 Task: Create a due date automation trigger when advanced on, on the tuesday after a card is due add dates due in more than 1 working days at 11:00 AM.
Action: Mouse moved to (817, 250)
Screenshot: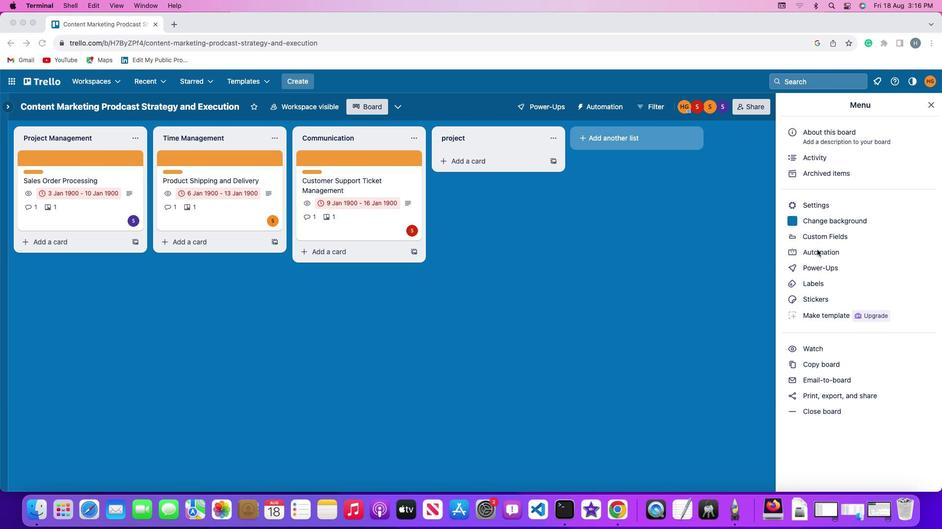 
Action: Mouse pressed left at (817, 250)
Screenshot: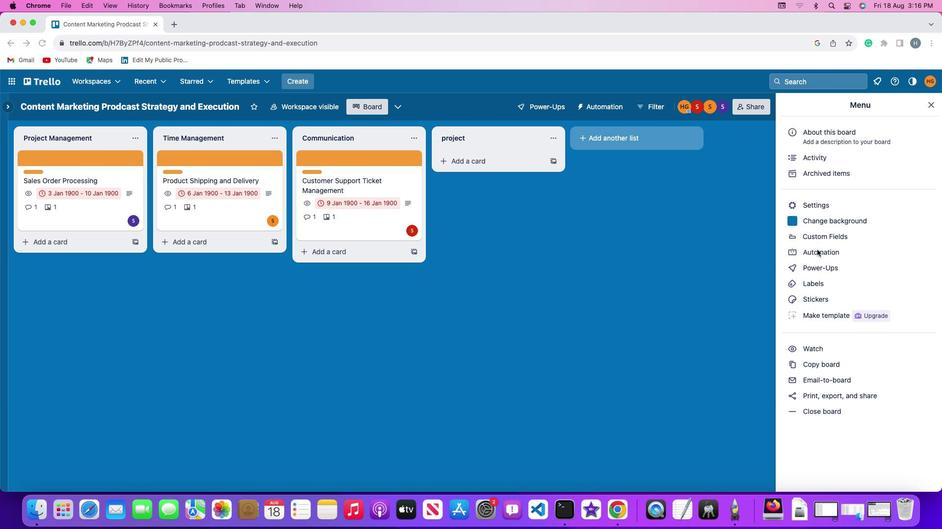 
Action: Mouse pressed left at (817, 250)
Screenshot: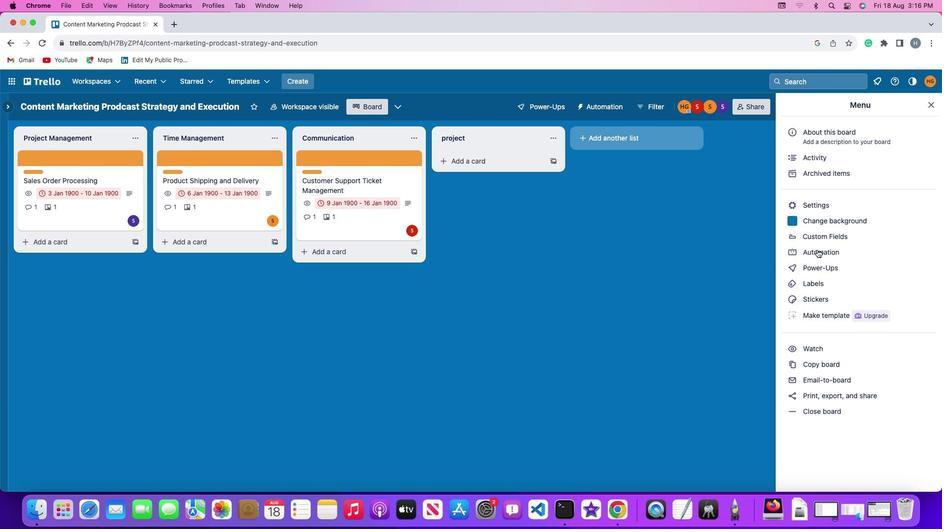 
Action: Mouse moved to (64, 230)
Screenshot: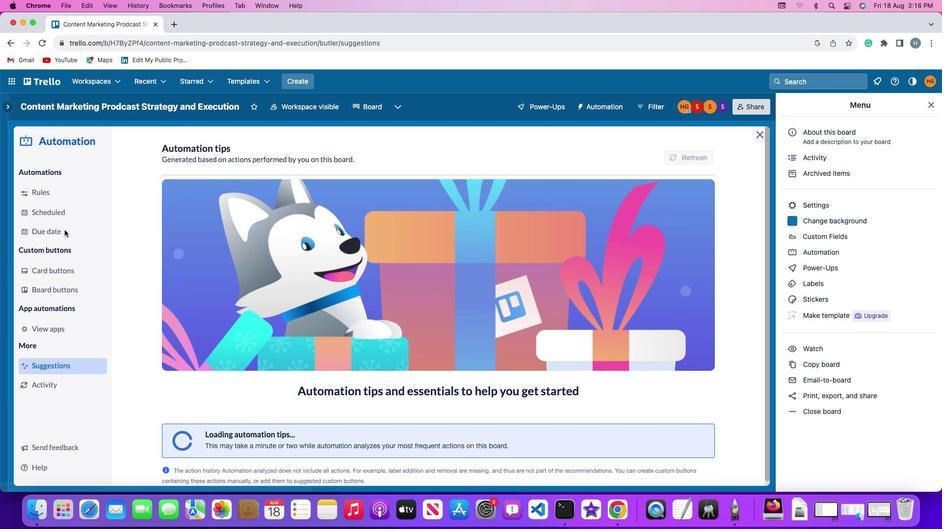
Action: Mouse pressed left at (64, 230)
Screenshot: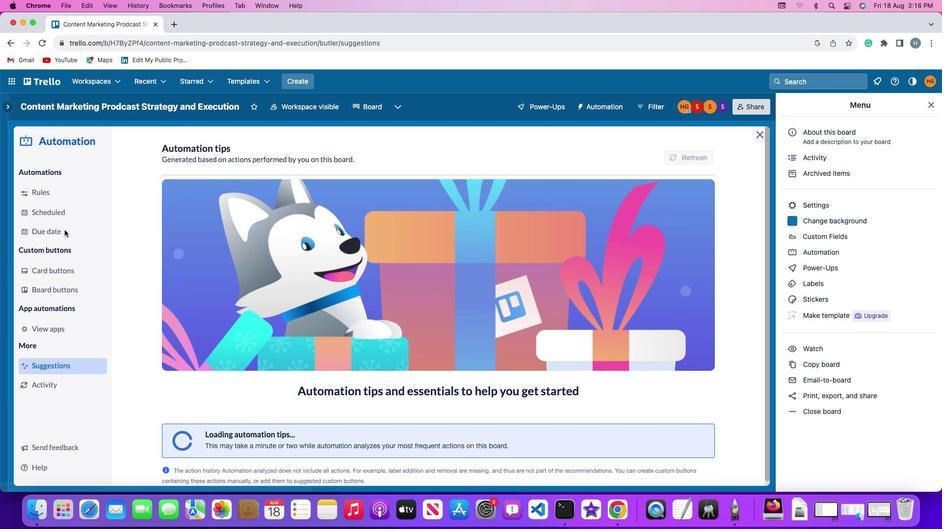 
Action: Mouse moved to (668, 151)
Screenshot: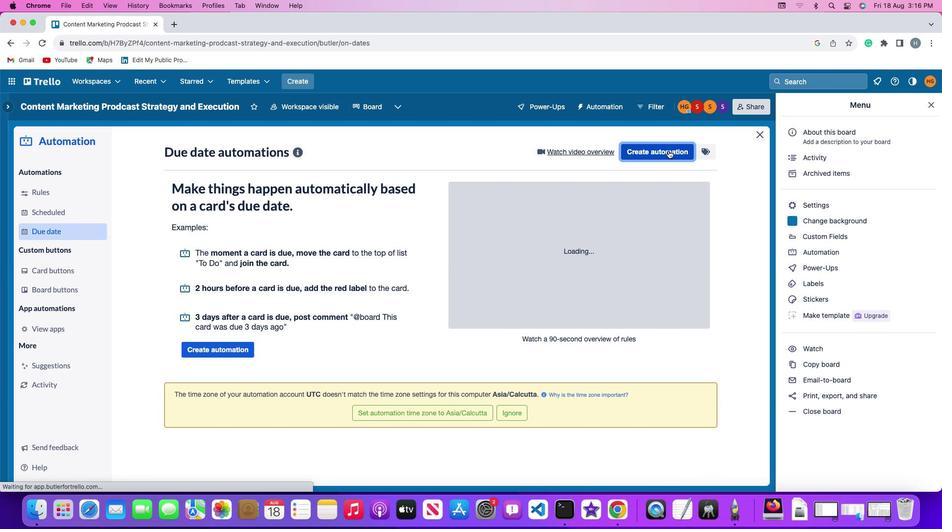 
Action: Mouse pressed left at (668, 151)
Screenshot: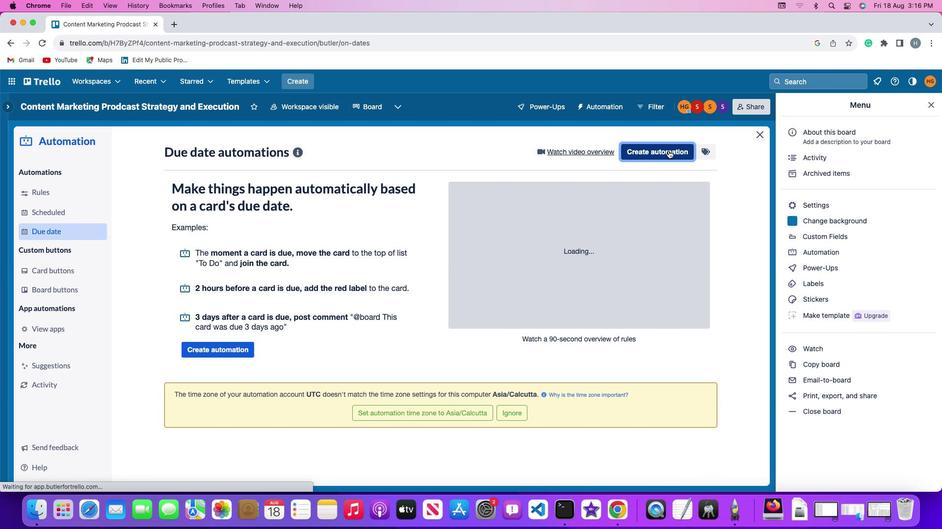 
Action: Mouse moved to (188, 246)
Screenshot: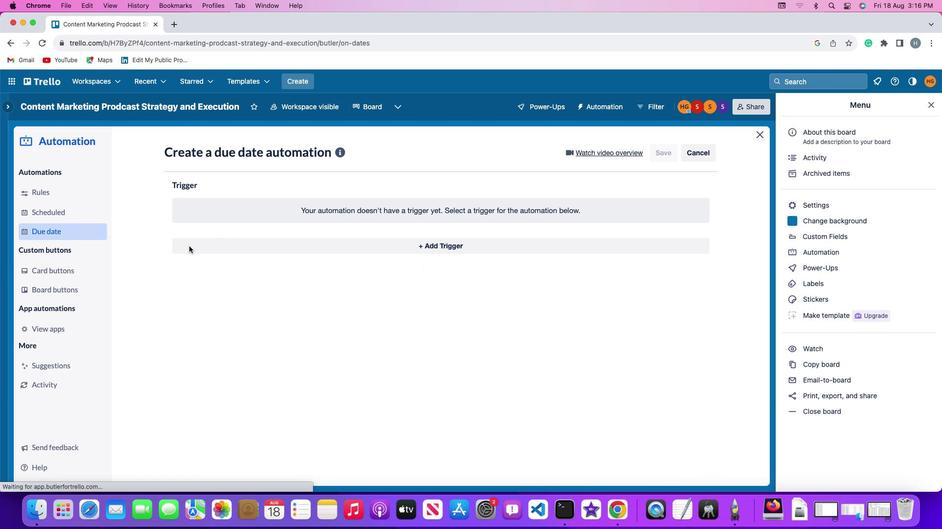 
Action: Mouse pressed left at (188, 246)
Screenshot: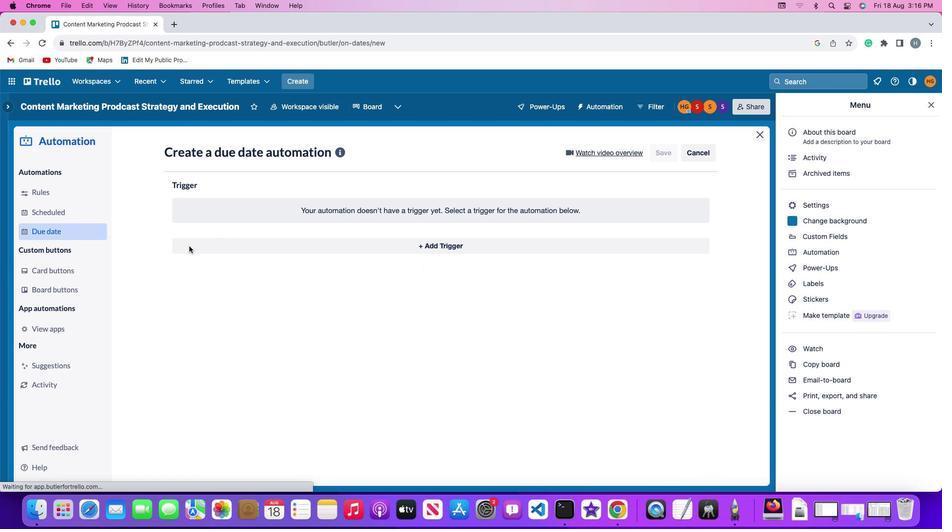 
Action: Mouse moved to (213, 431)
Screenshot: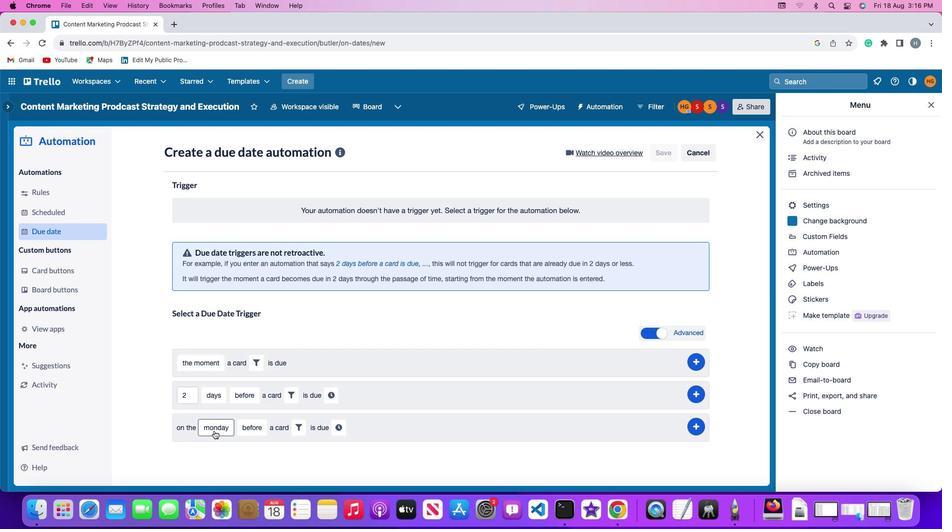 
Action: Mouse pressed left at (213, 431)
Screenshot: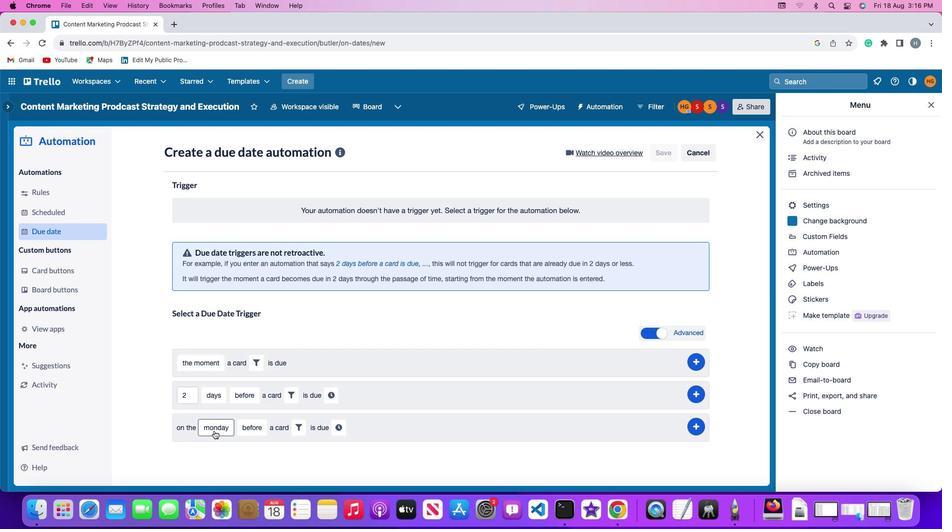 
Action: Mouse moved to (232, 313)
Screenshot: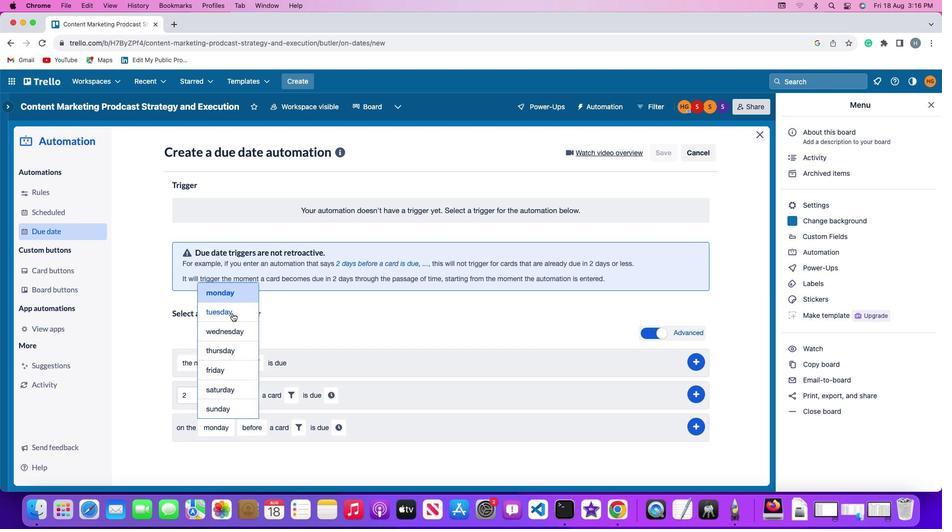 
Action: Mouse pressed left at (232, 313)
Screenshot: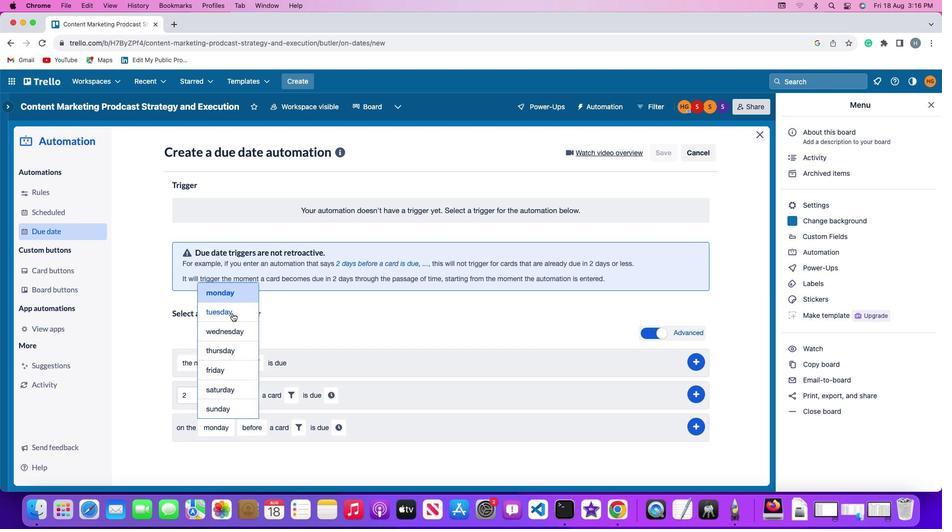 
Action: Mouse moved to (244, 420)
Screenshot: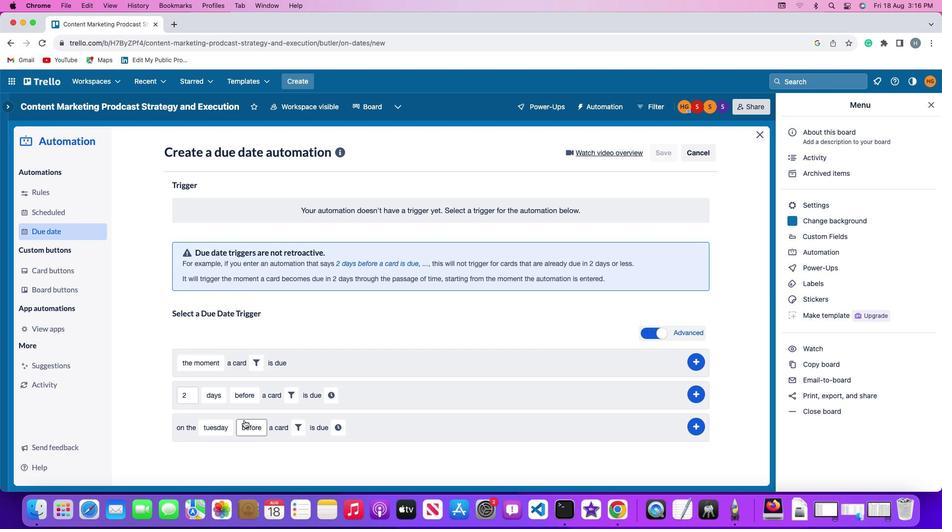 
Action: Mouse pressed left at (244, 420)
Screenshot: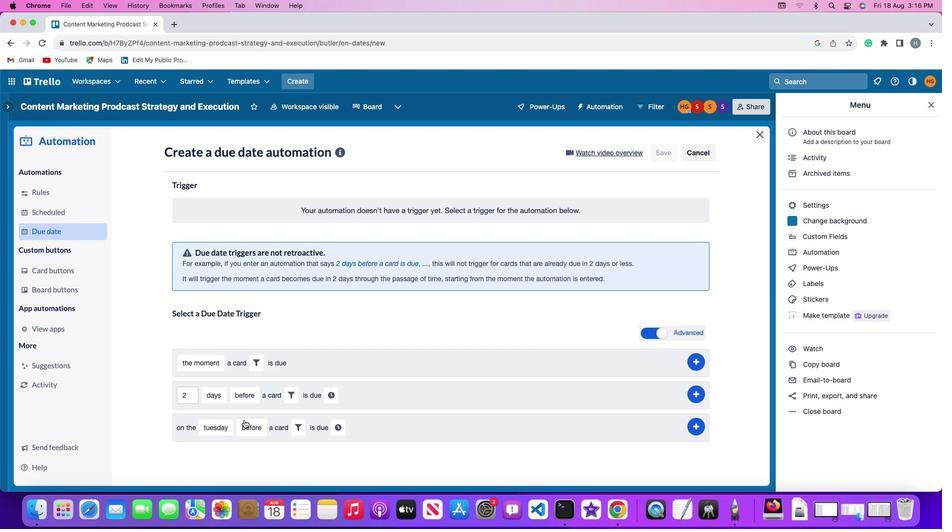 
Action: Mouse moved to (255, 362)
Screenshot: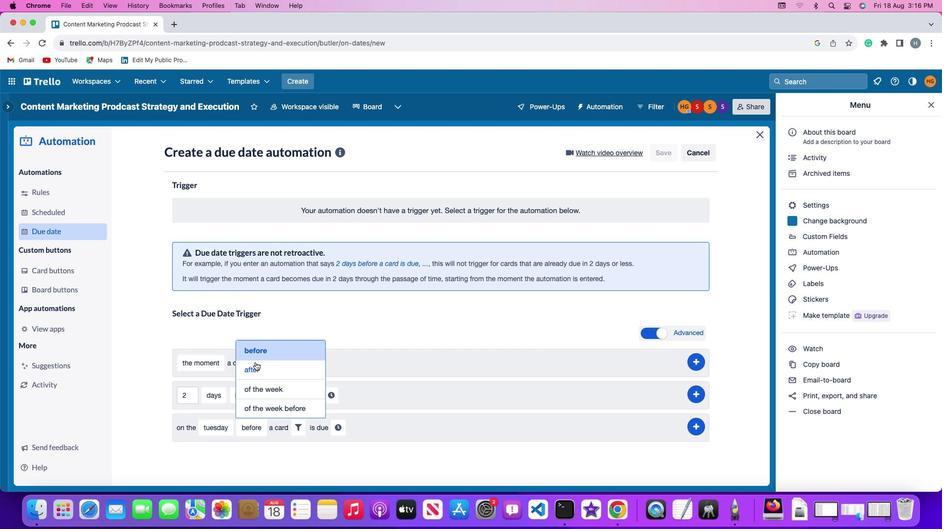 
Action: Mouse pressed left at (255, 362)
Screenshot: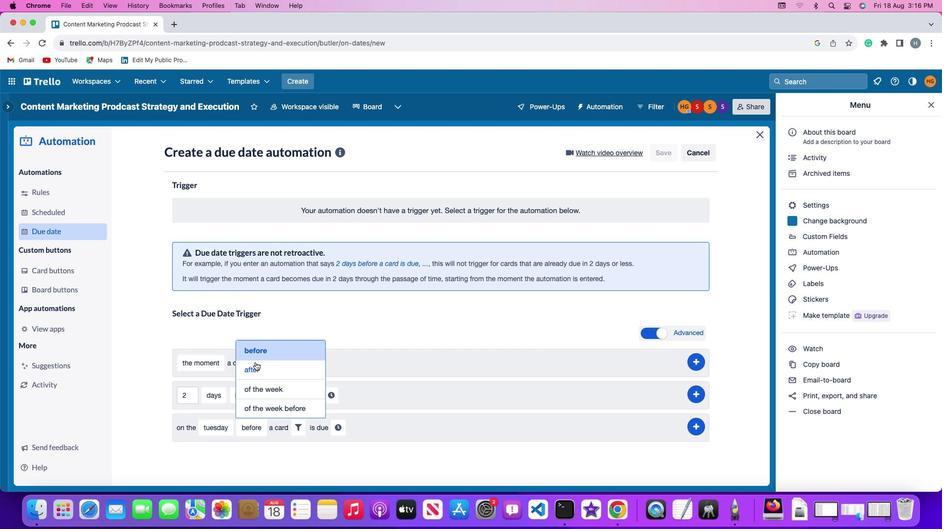 
Action: Mouse moved to (298, 423)
Screenshot: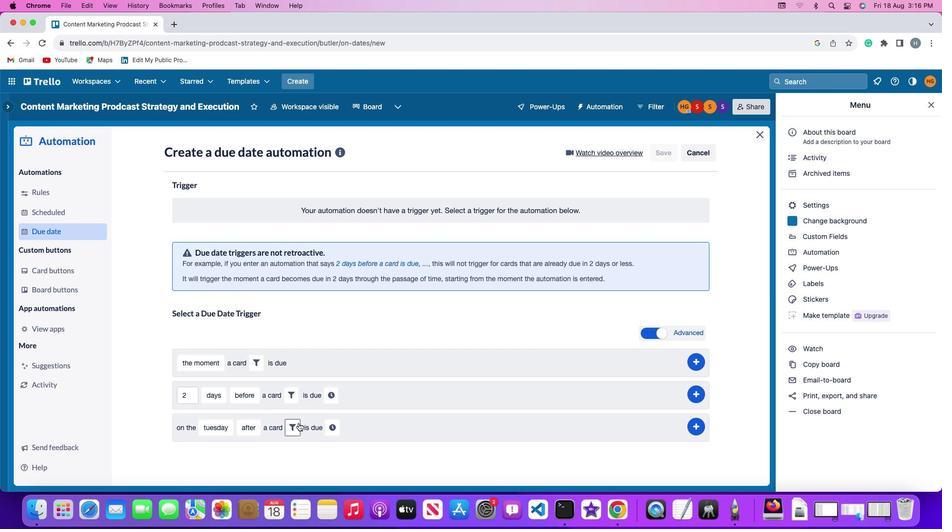 
Action: Mouse pressed left at (298, 423)
Screenshot: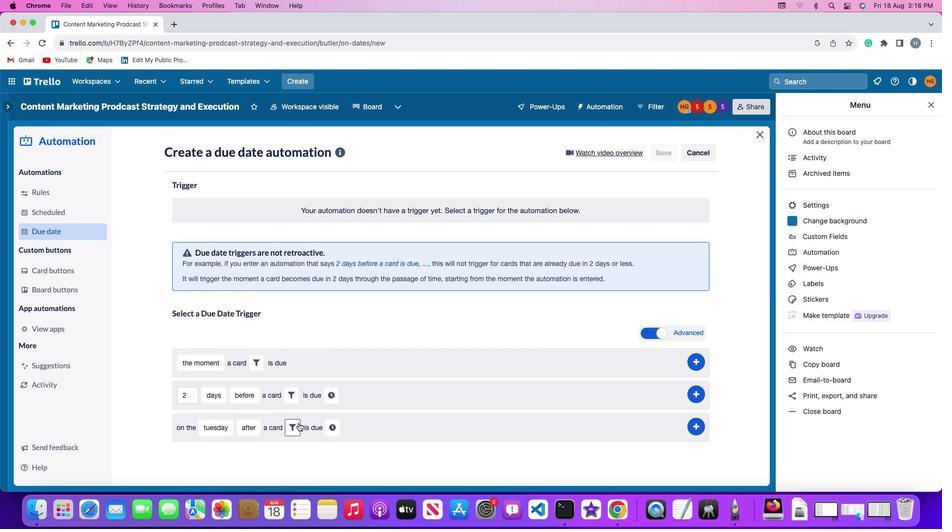 
Action: Mouse moved to (343, 451)
Screenshot: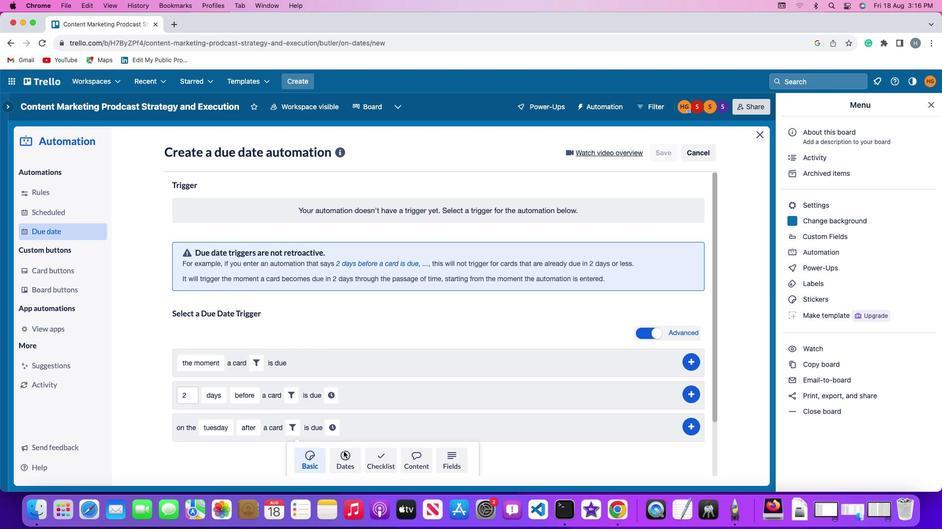 
Action: Mouse pressed left at (343, 451)
Screenshot: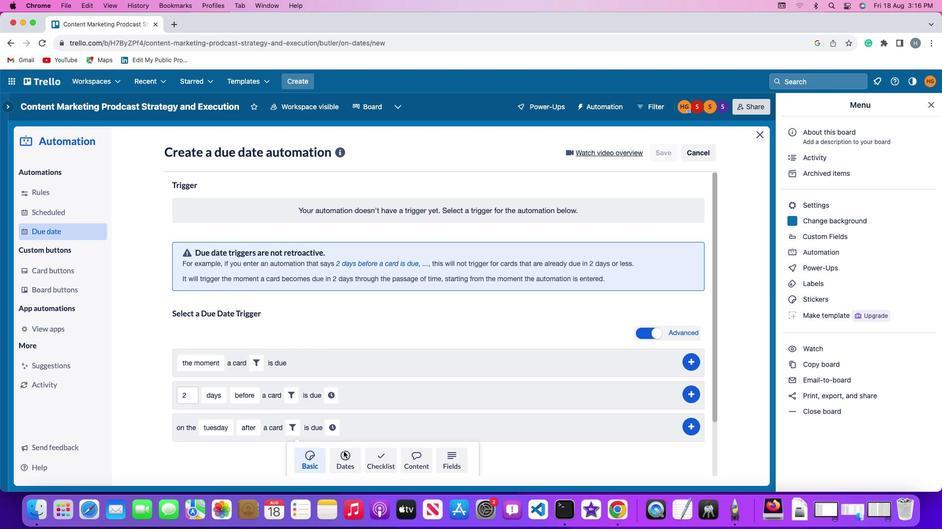 
Action: Mouse moved to (219, 450)
Screenshot: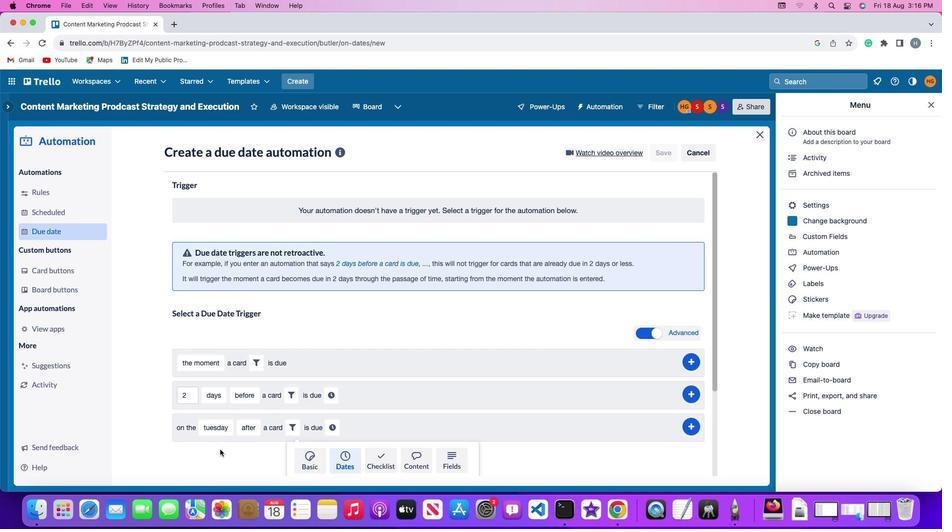 
Action: Mouse scrolled (219, 450) with delta (0, 0)
Screenshot: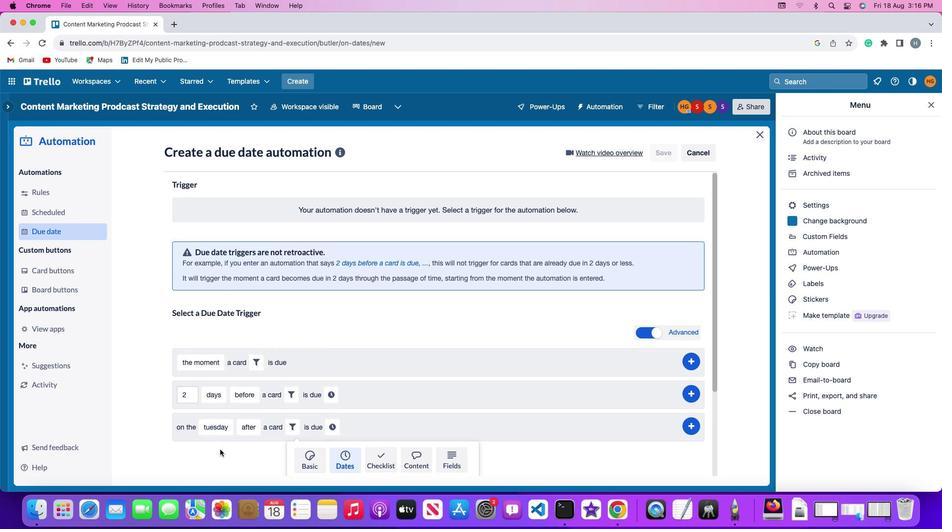 
Action: Mouse scrolled (219, 450) with delta (0, 0)
Screenshot: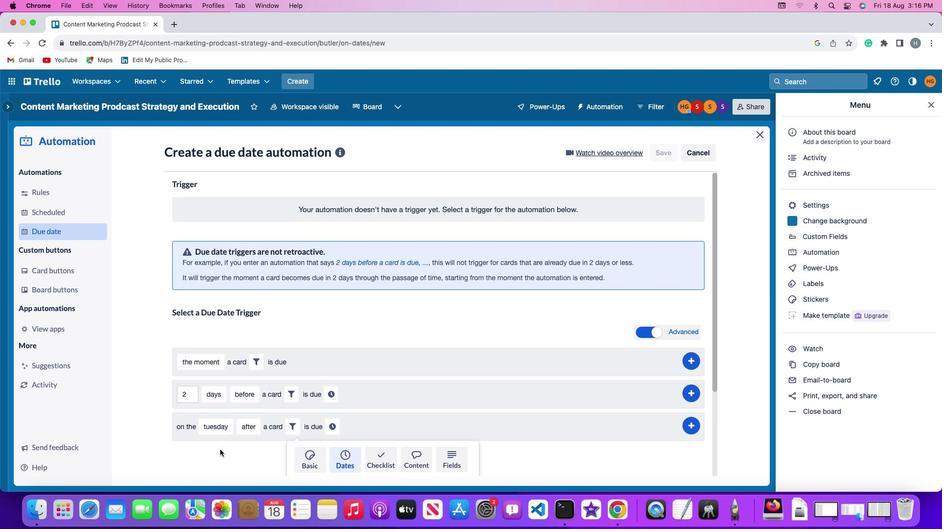 
Action: Mouse scrolled (219, 450) with delta (0, 0)
Screenshot: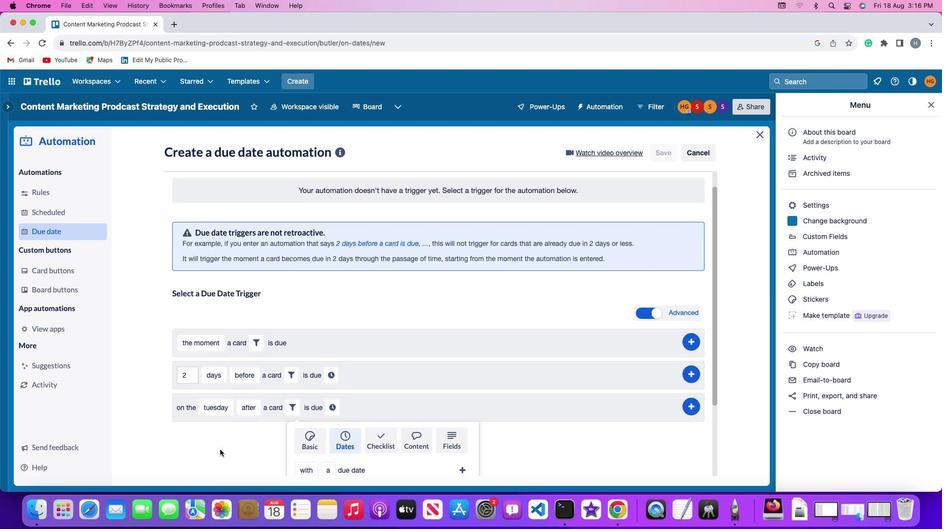 
Action: Mouse scrolled (219, 450) with delta (0, 0)
Screenshot: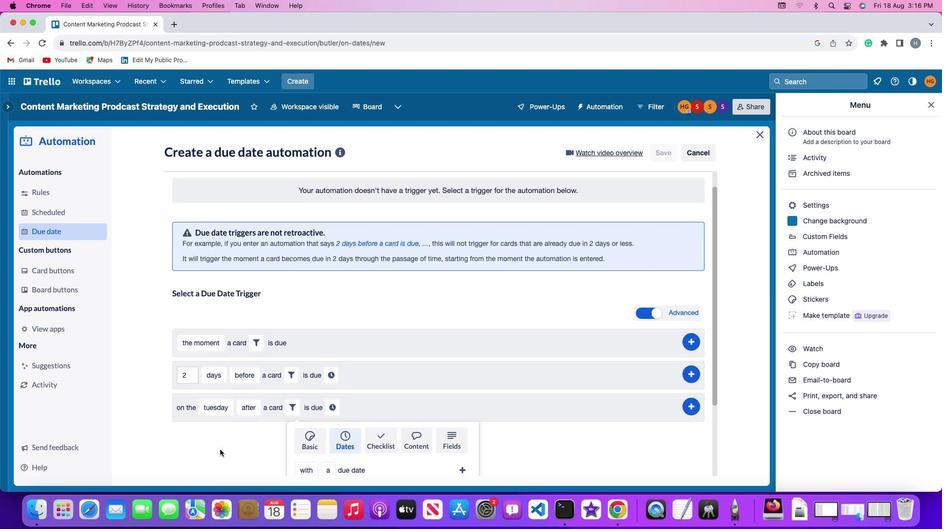 
Action: Mouse scrolled (219, 450) with delta (0, -1)
Screenshot: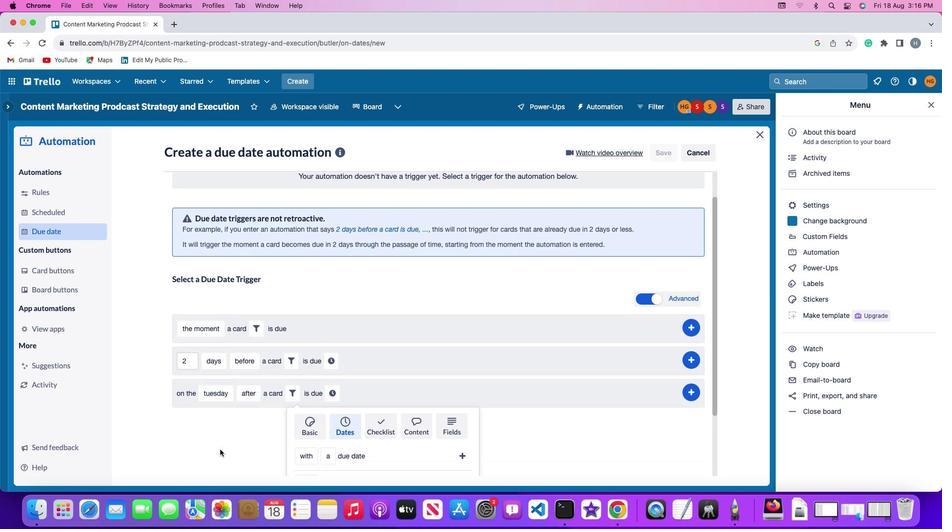 
Action: Mouse scrolled (219, 450) with delta (0, -2)
Screenshot: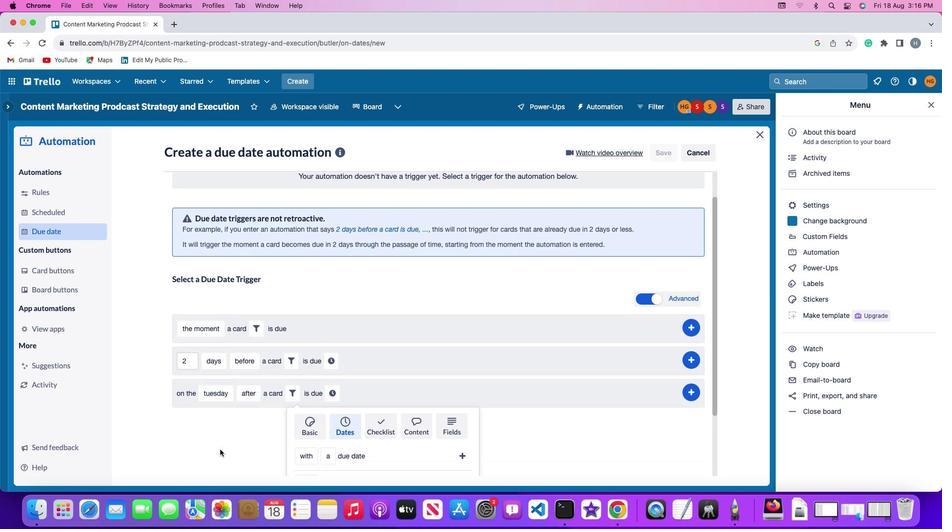 
Action: Mouse moved to (219, 449)
Screenshot: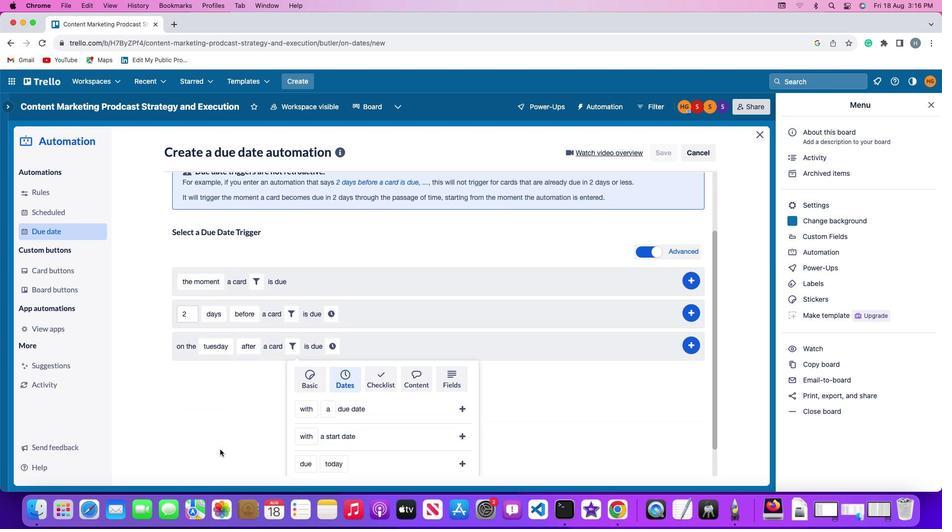 
Action: Mouse scrolled (219, 449) with delta (0, 0)
Screenshot: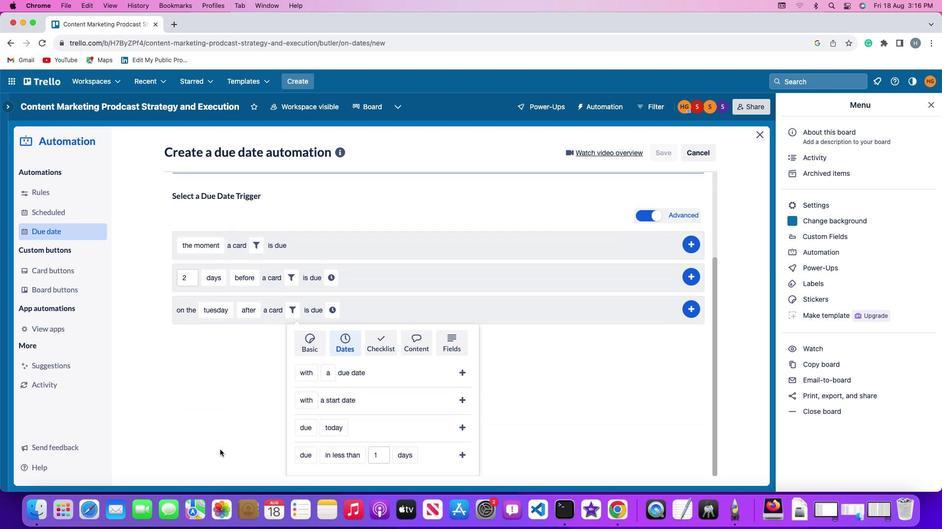 
Action: Mouse scrolled (219, 449) with delta (0, 0)
Screenshot: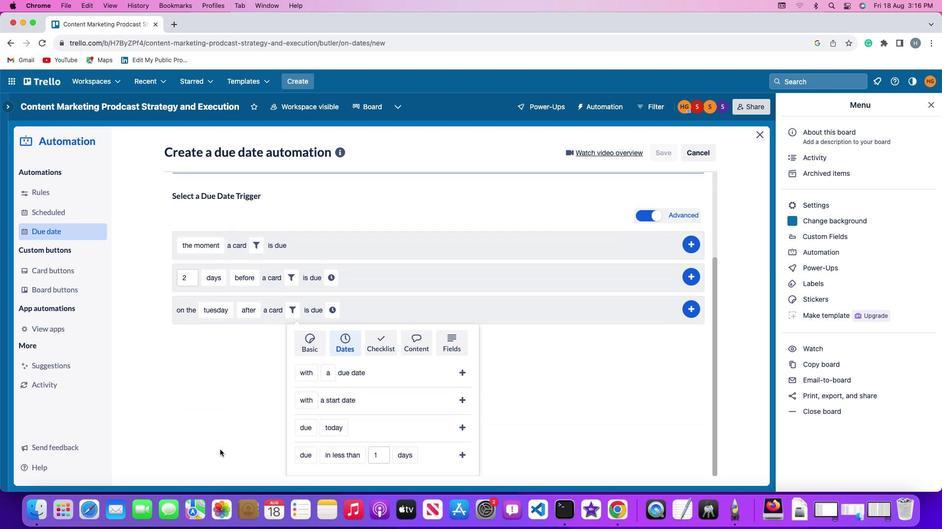 
Action: Mouse scrolled (219, 449) with delta (0, -1)
Screenshot: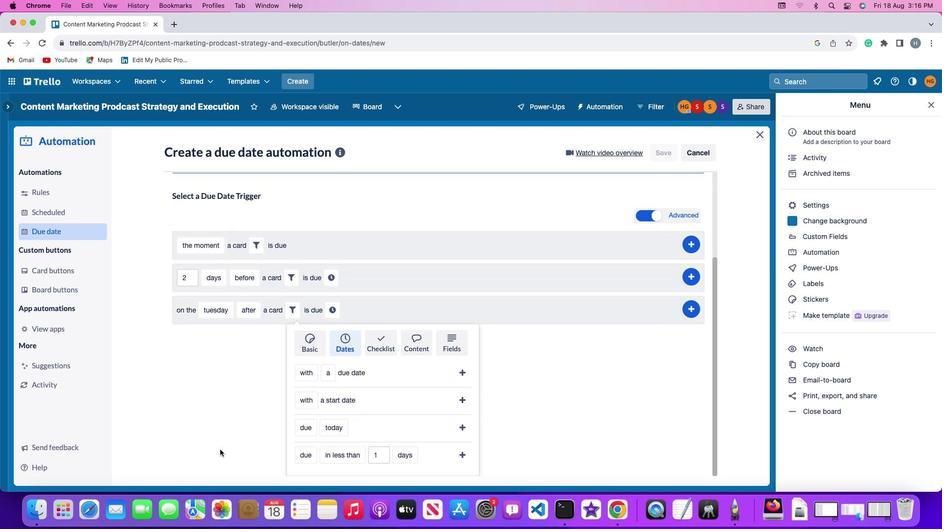 
Action: Mouse scrolled (219, 449) with delta (0, -2)
Screenshot: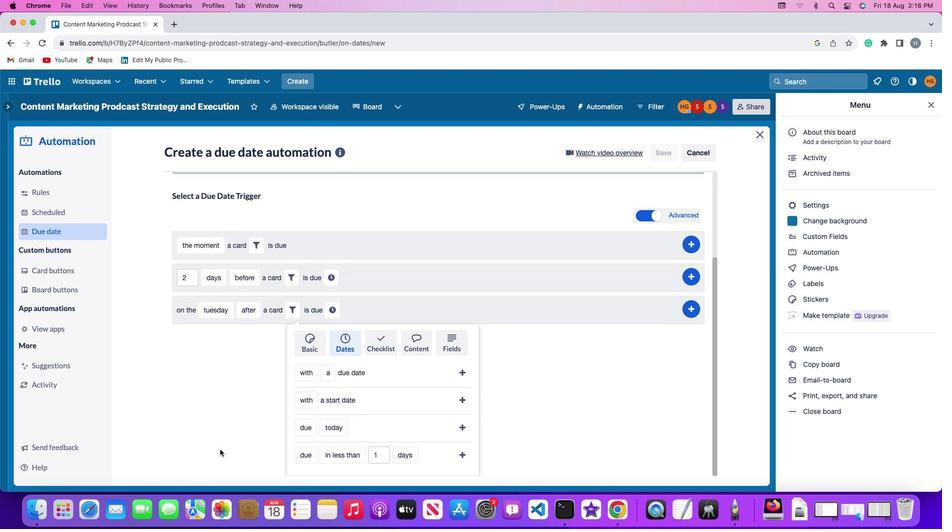 
Action: Mouse moved to (301, 454)
Screenshot: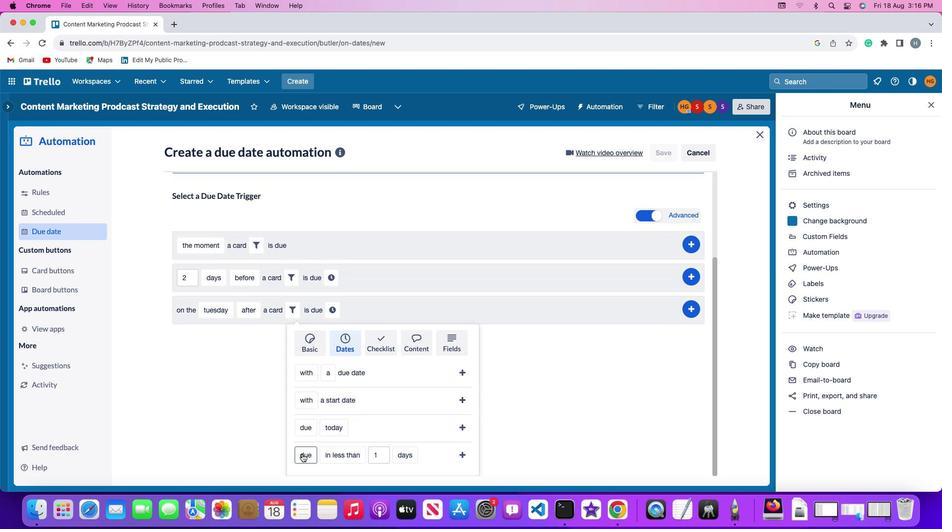 
Action: Mouse pressed left at (301, 454)
Screenshot: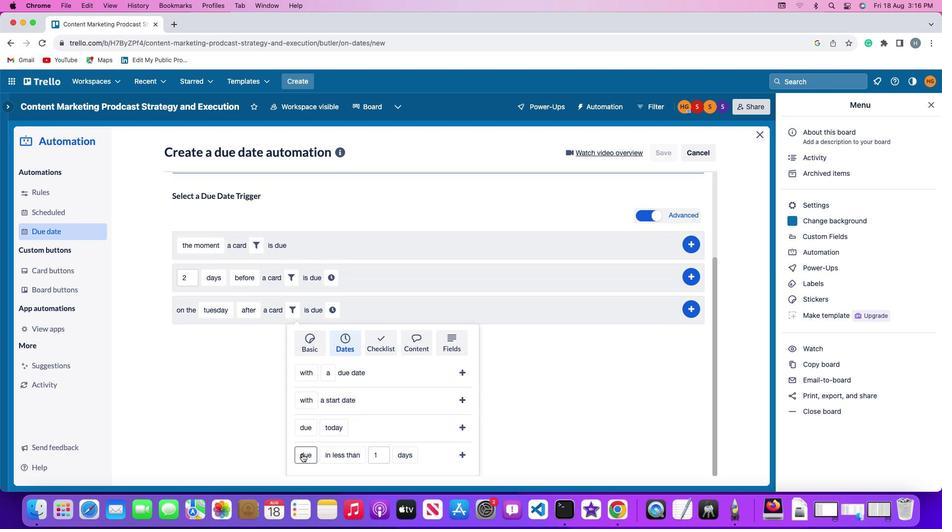 
Action: Mouse moved to (310, 414)
Screenshot: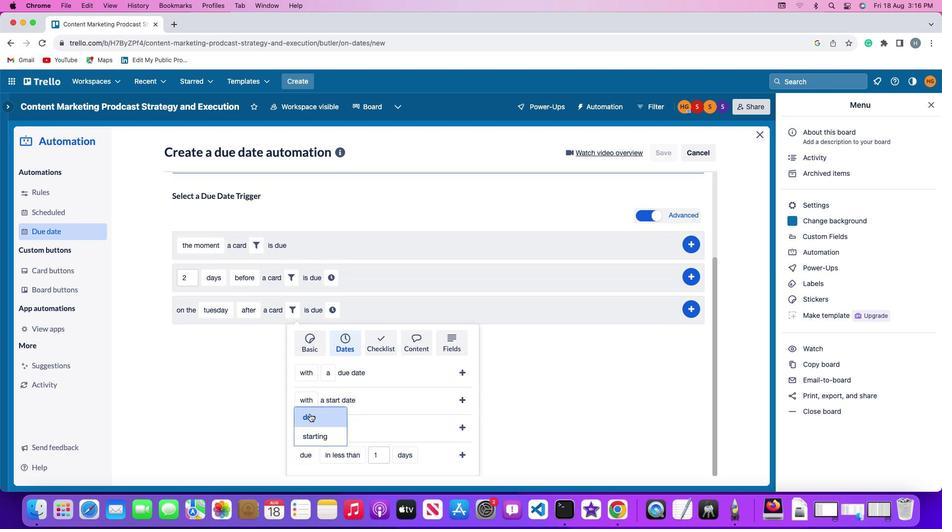 
Action: Mouse pressed left at (310, 414)
Screenshot: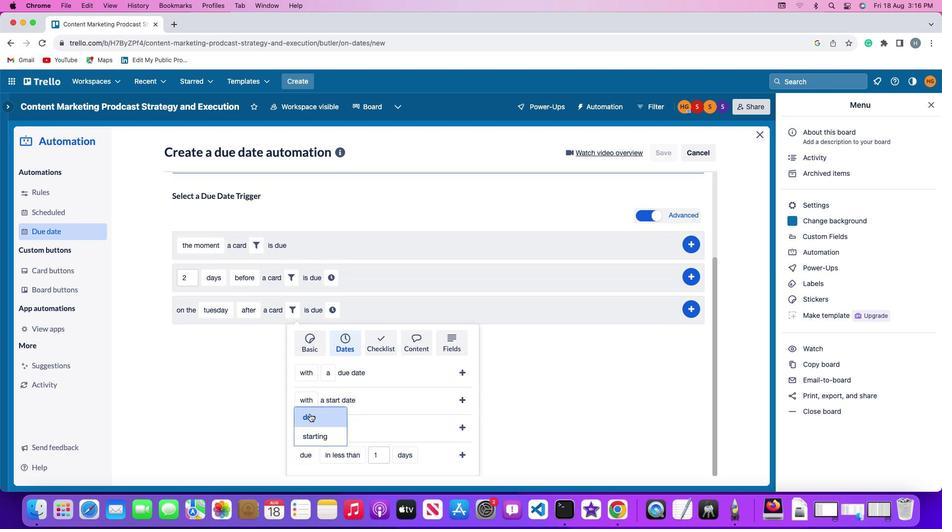 
Action: Mouse moved to (339, 458)
Screenshot: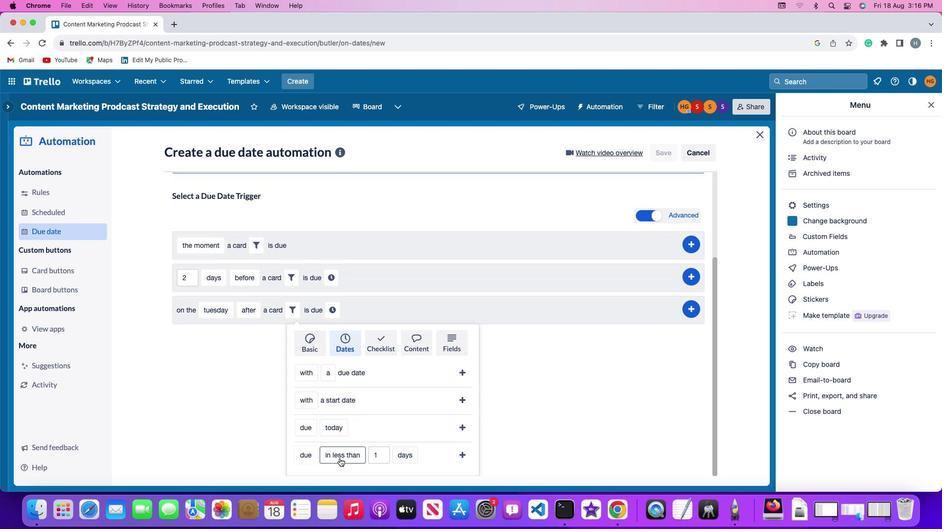 
Action: Mouse pressed left at (339, 458)
Screenshot: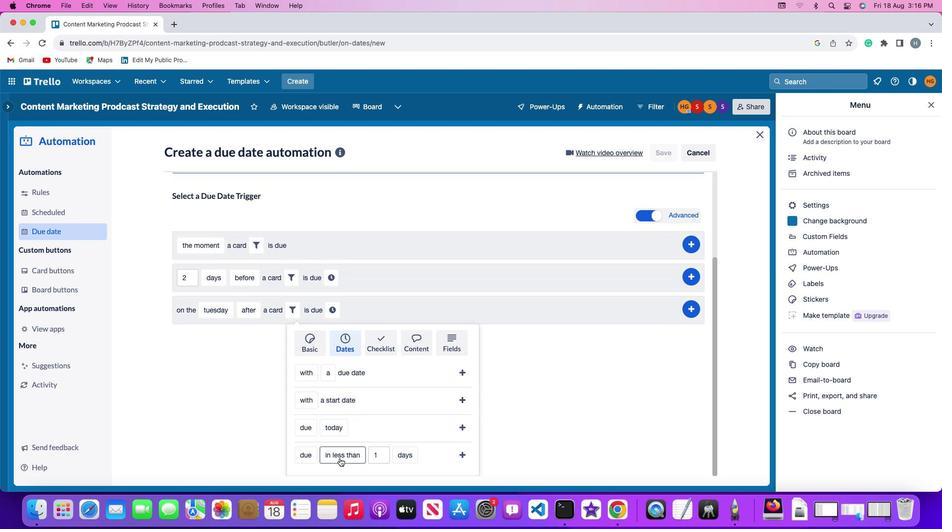 
Action: Mouse moved to (347, 394)
Screenshot: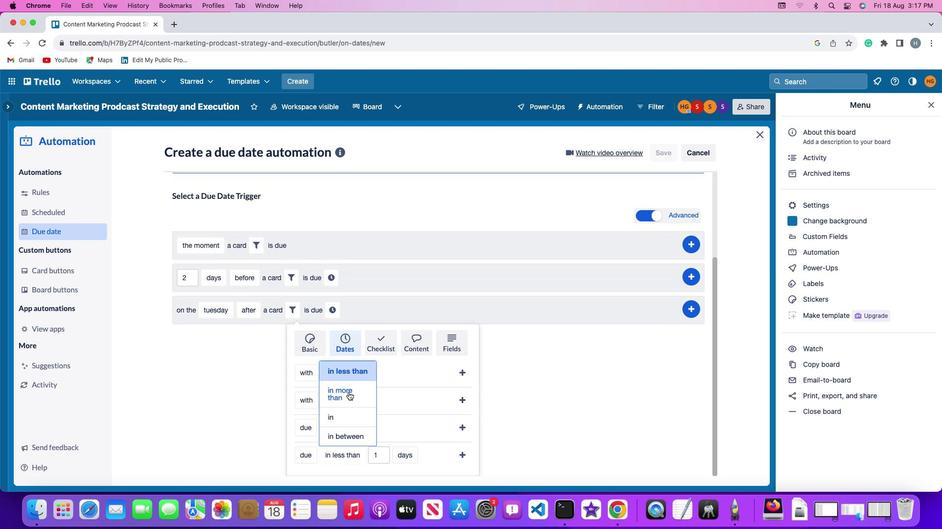 
Action: Mouse pressed left at (347, 394)
Screenshot: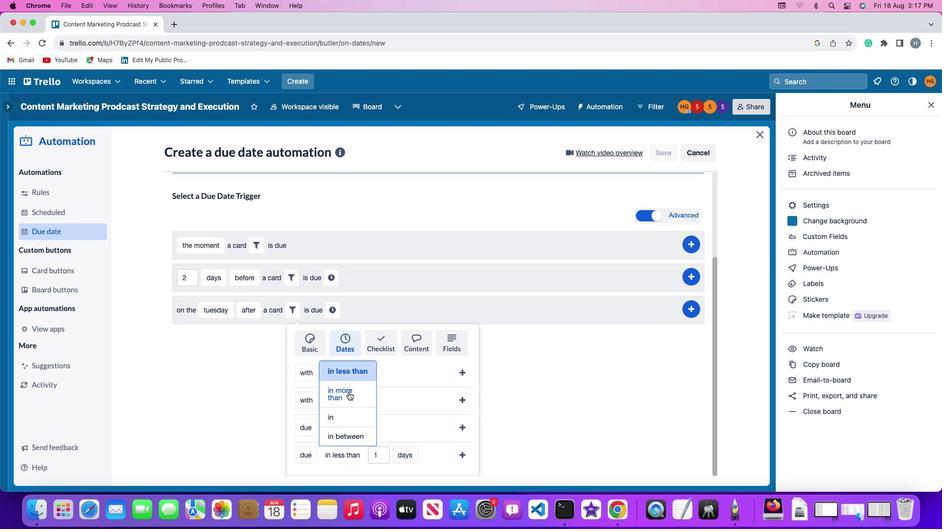 
Action: Mouse moved to (382, 453)
Screenshot: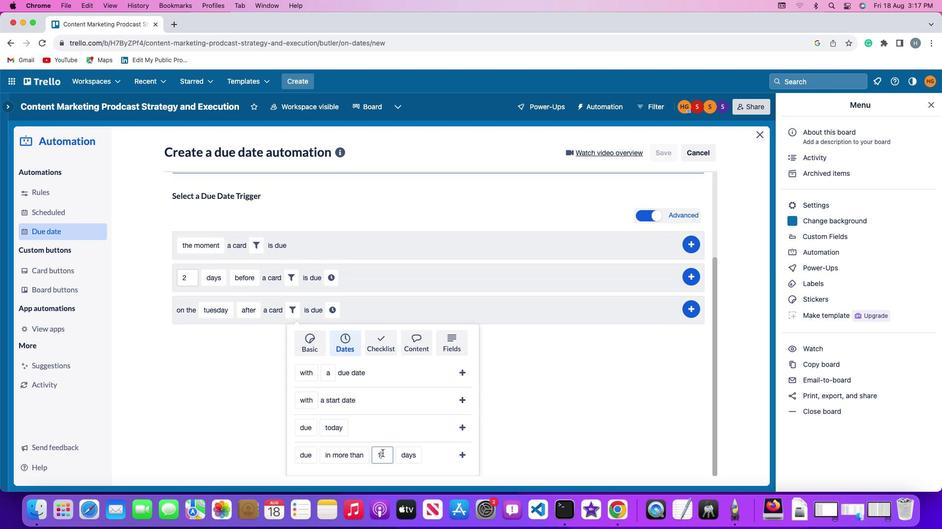 
Action: Mouse pressed left at (382, 453)
Screenshot: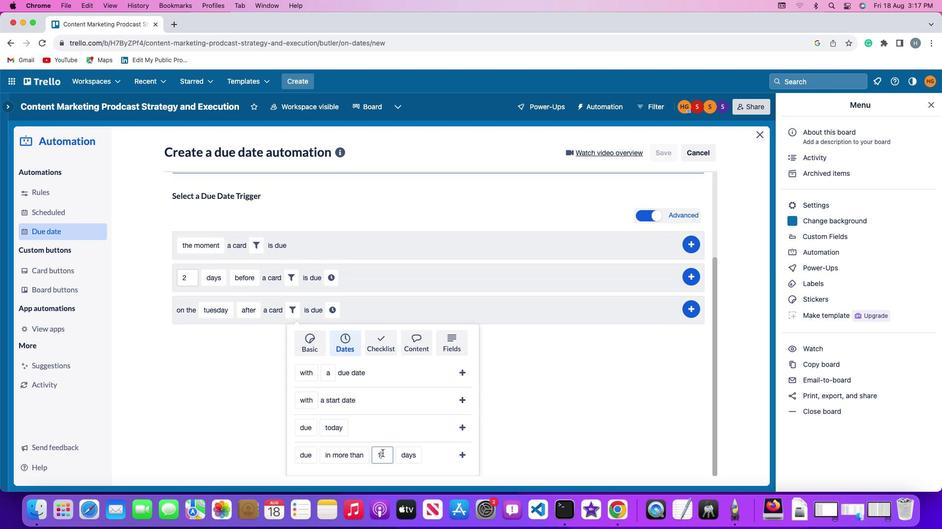 
Action: Key pressed Key.backspace'1'
Screenshot: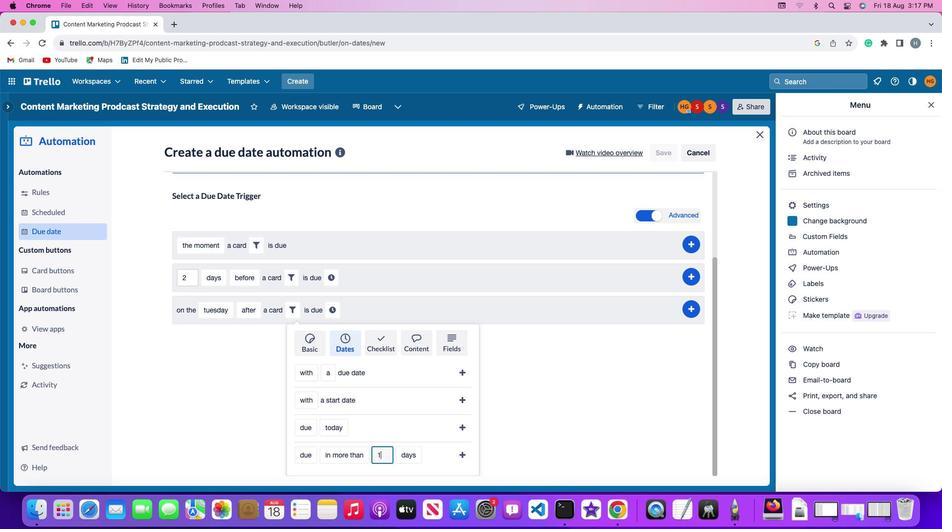 
Action: Mouse moved to (404, 456)
Screenshot: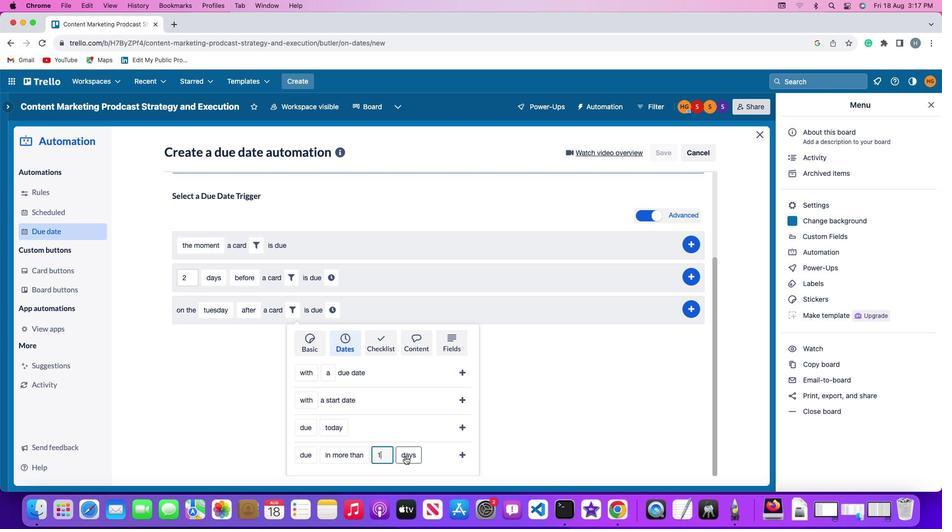 
Action: Mouse pressed left at (404, 456)
Screenshot: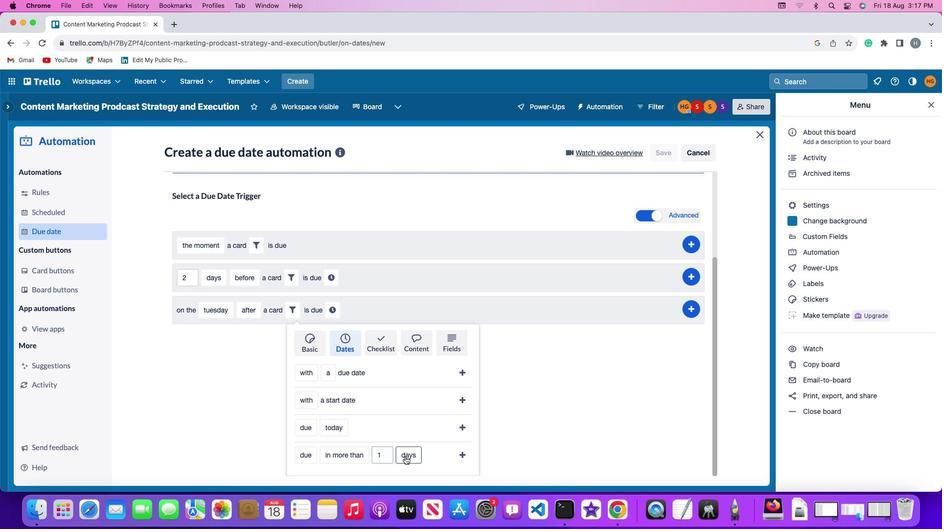 
Action: Mouse moved to (415, 435)
Screenshot: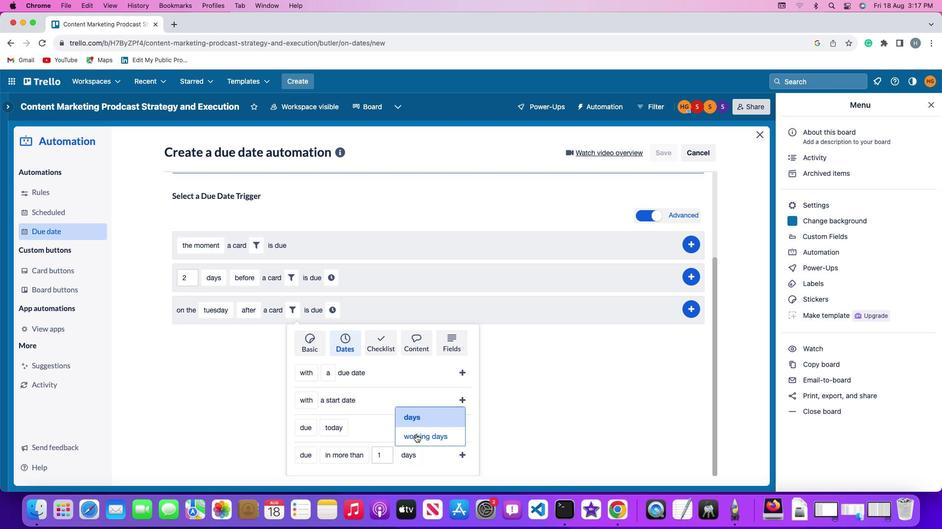 
Action: Mouse pressed left at (415, 435)
Screenshot: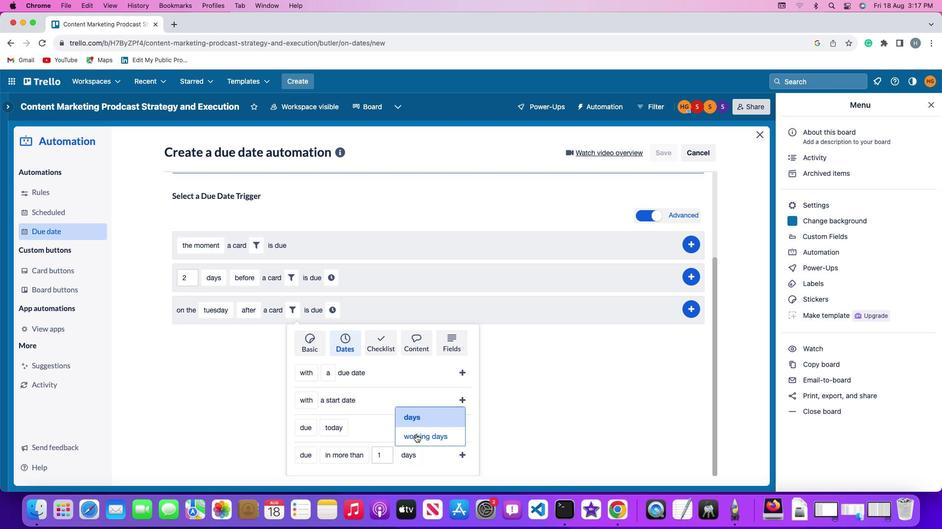 
Action: Mouse moved to (461, 451)
Screenshot: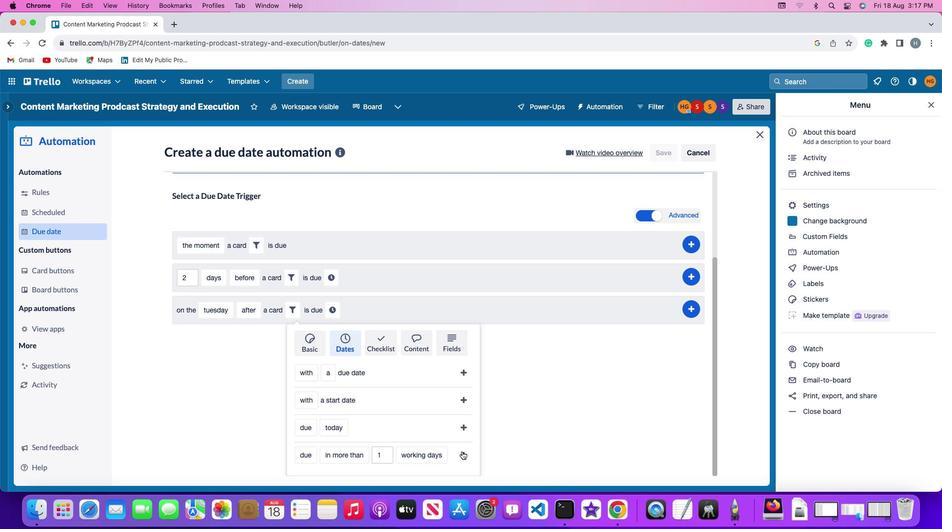 
Action: Mouse pressed left at (461, 451)
Screenshot: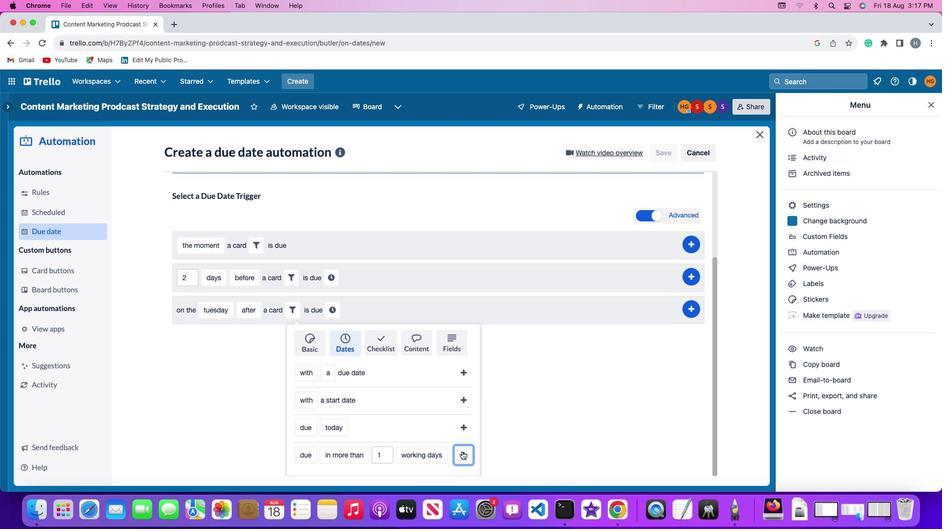 
Action: Mouse moved to (453, 423)
Screenshot: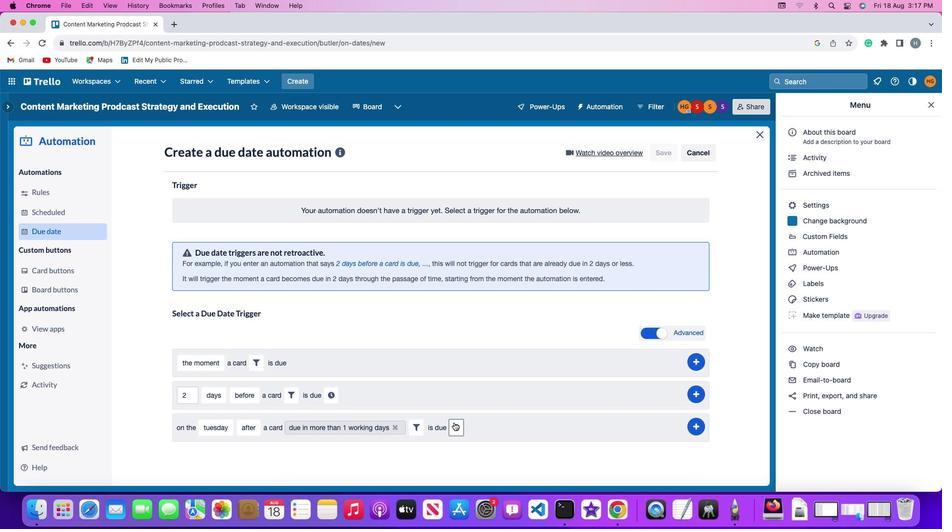 
Action: Mouse pressed left at (453, 423)
Screenshot: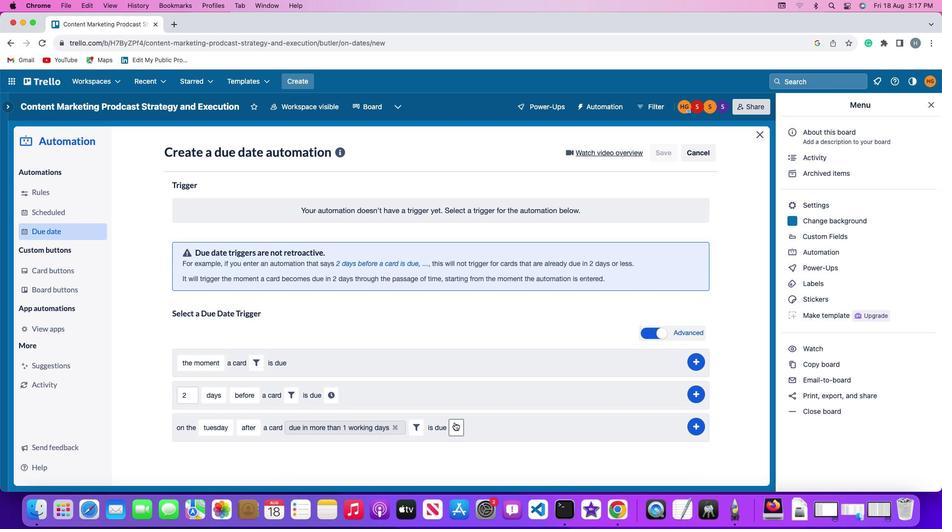 
Action: Mouse moved to (474, 429)
Screenshot: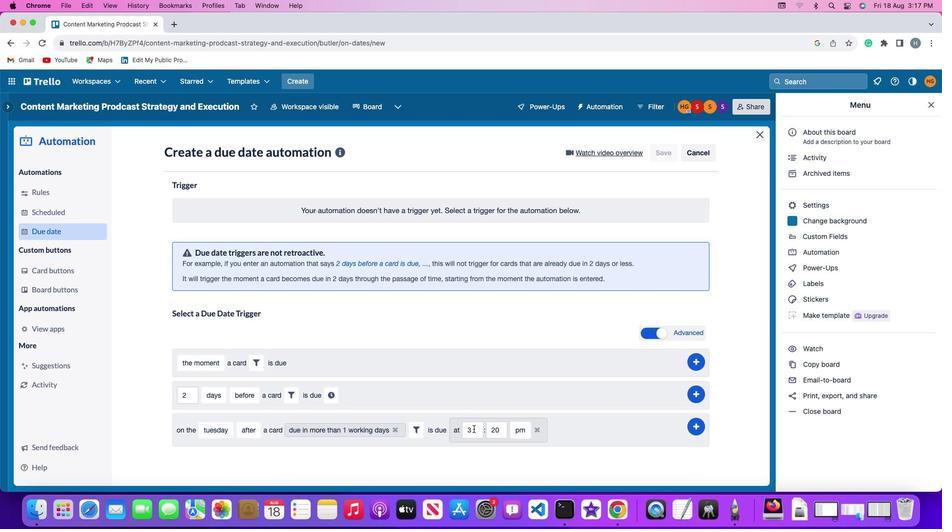 
Action: Mouse pressed left at (474, 429)
Screenshot: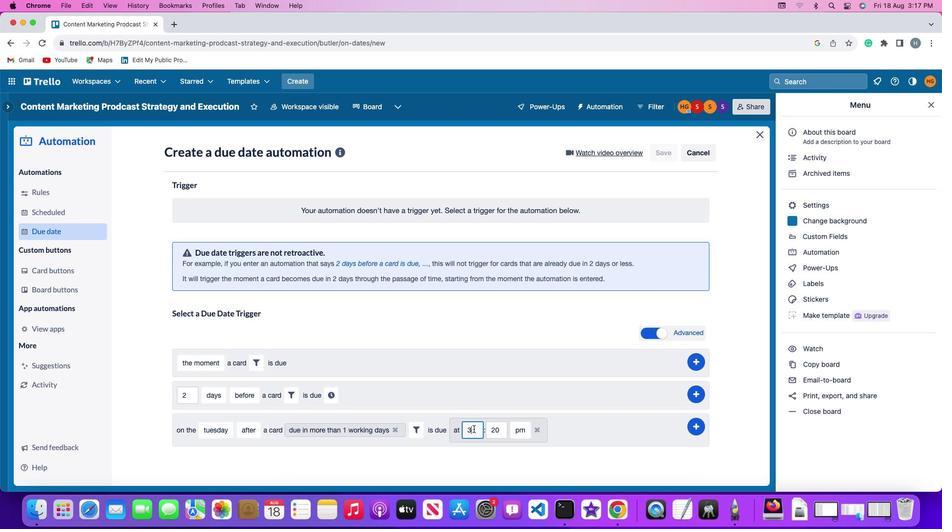 
Action: Mouse moved to (474, 429)
Screenshot: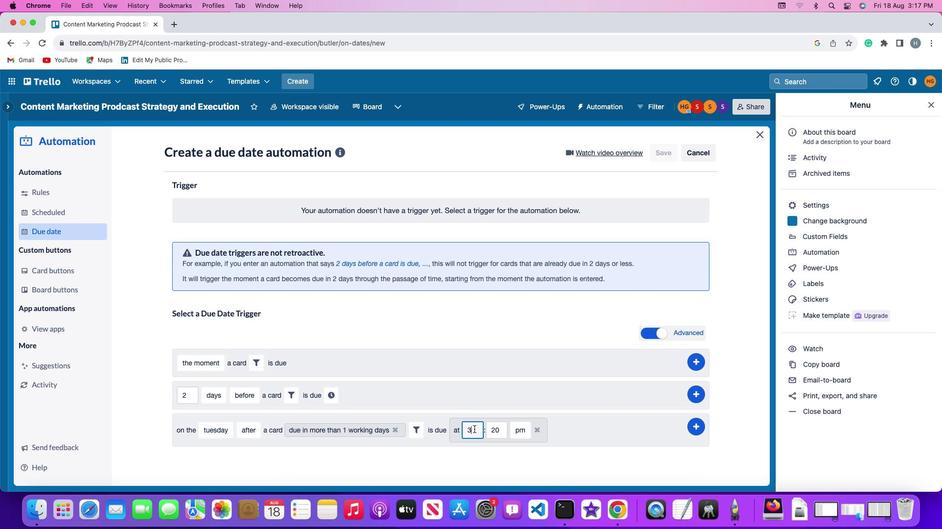 
Action: Key pressed Key.backspace'1''1'
Screenshot: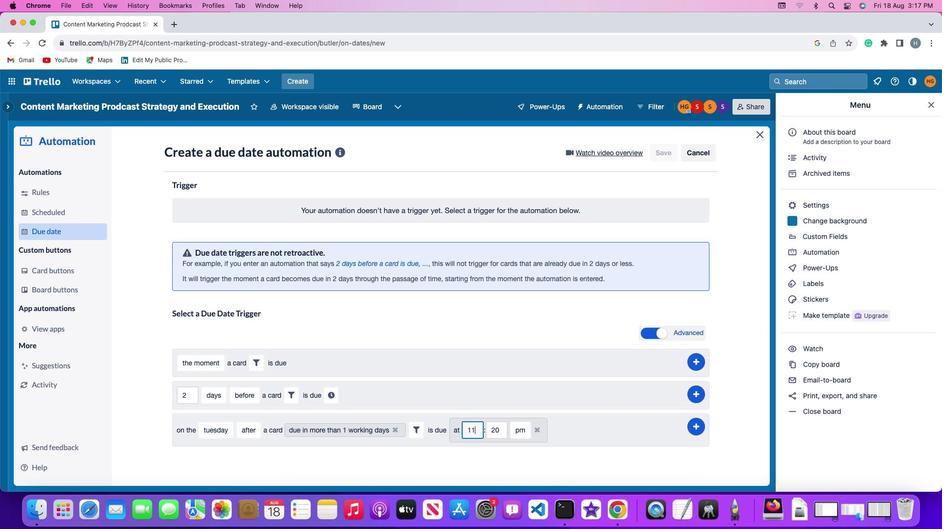 
Action: Mouse moved to (505, 430)
Screenshot: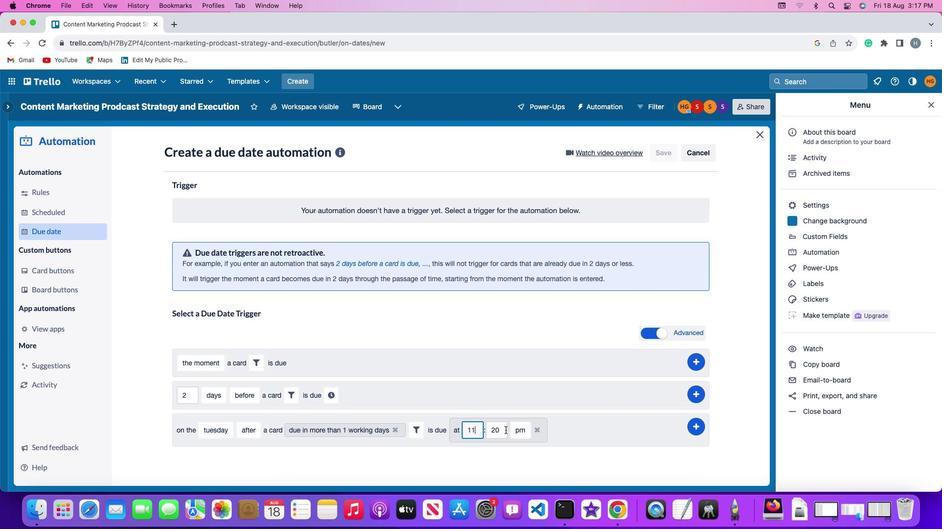 
Action: Mouse pressed left at (505, 430)
Screenshot: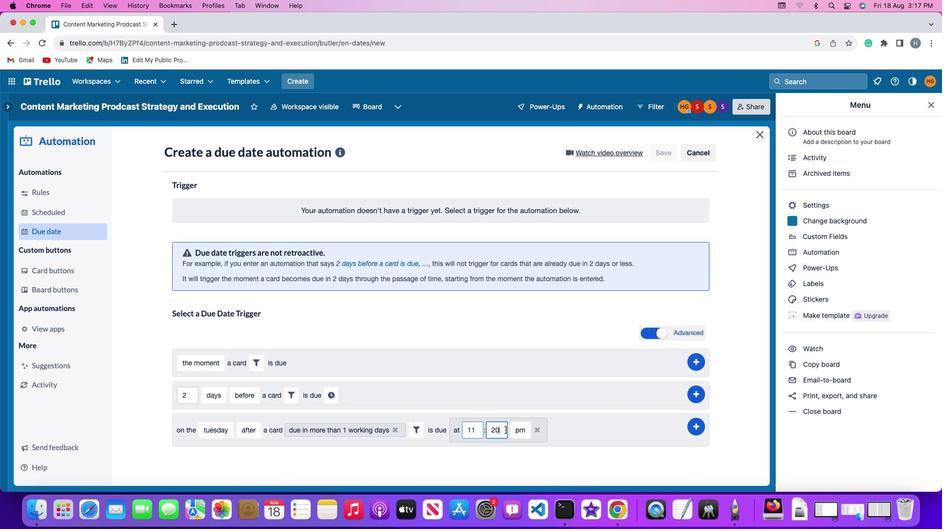 
Action: Key pressed Key.backspaceKey.backspace'0''0'
Screenshot: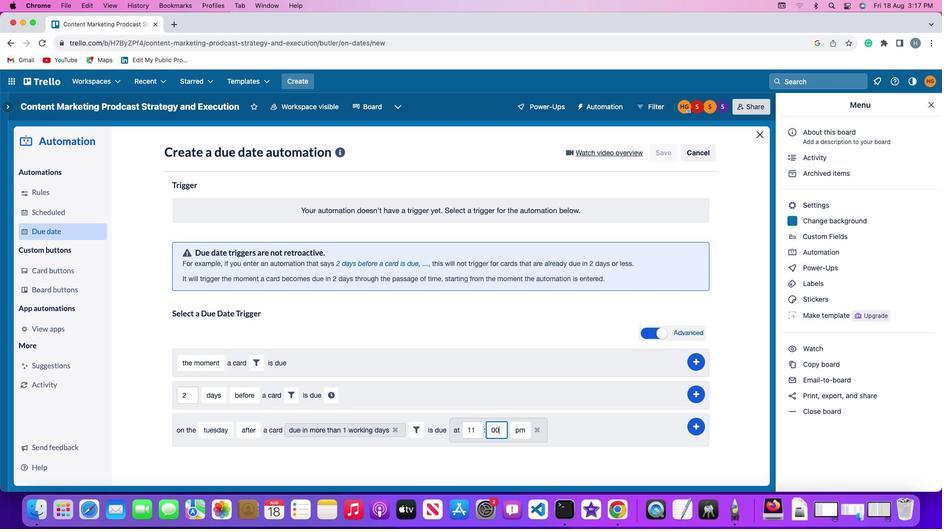 
Action: Mouse moved to (516, 429)
Screenshot: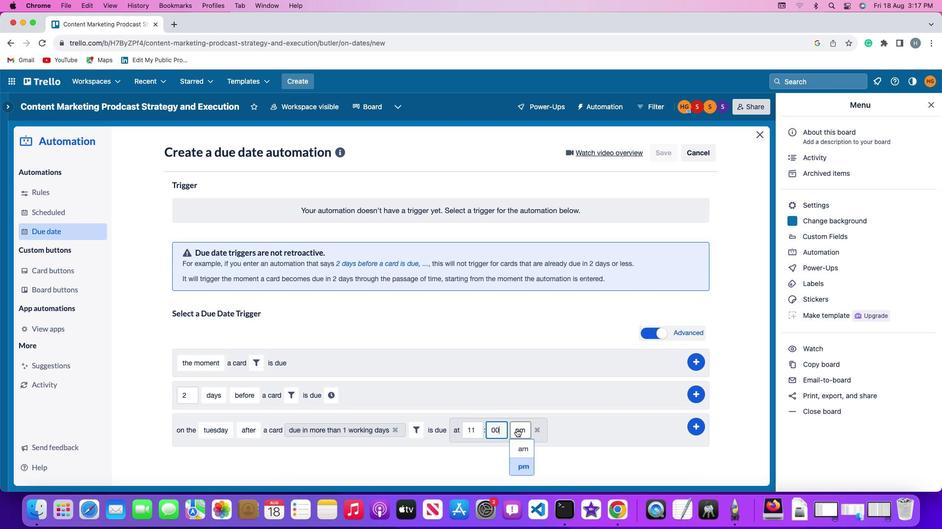 
Action: Mouse pressed left at (516, 429)
Screenshot: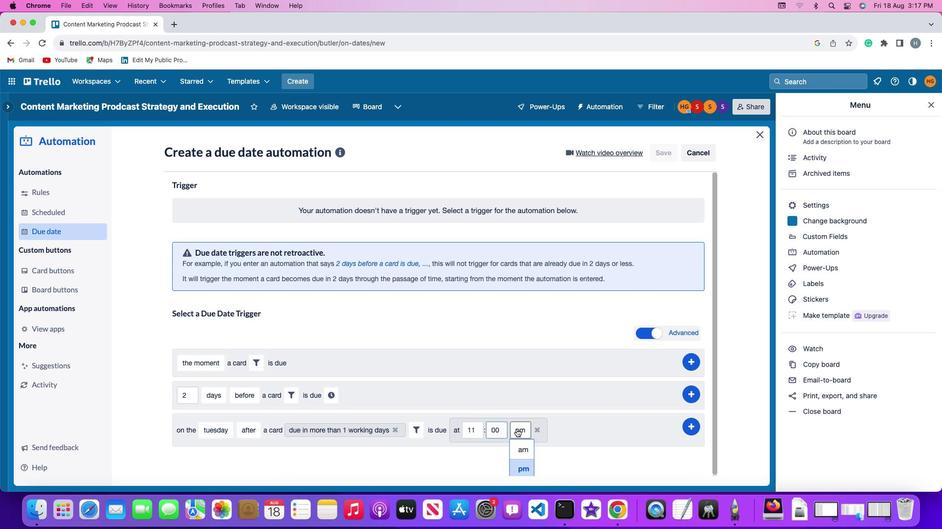 
Action: Mouse moved to (522, 450)
Screenshot: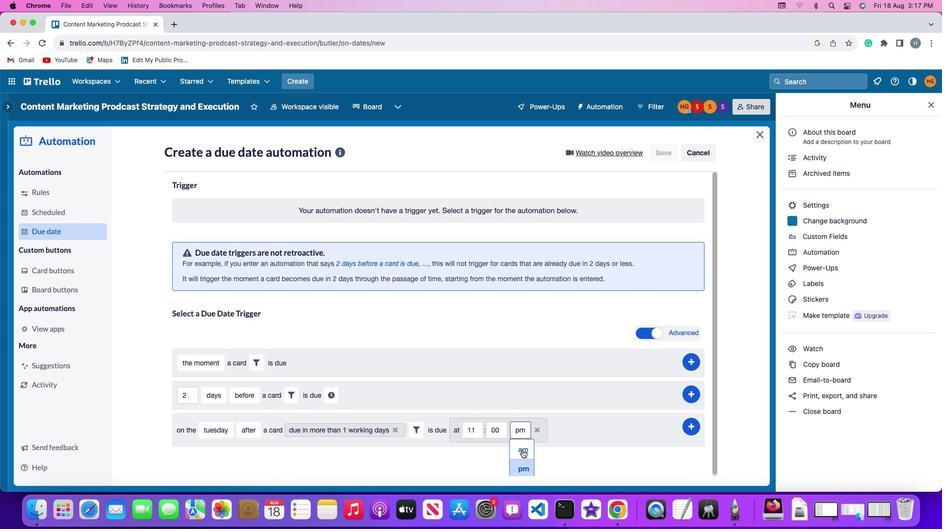 
Action: Mouse pressed left at (522, 450)
Screenshot: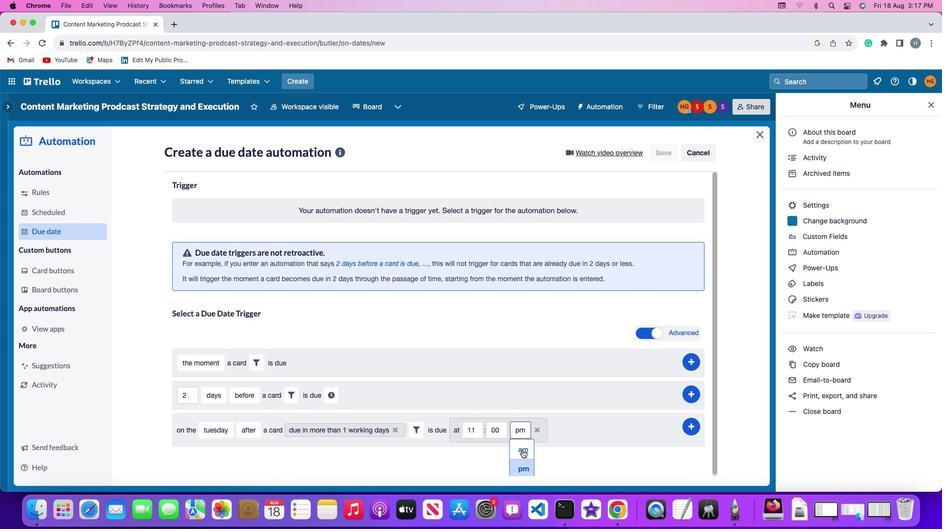 
Action: Mouse moved to (693, 425)
Screenshot: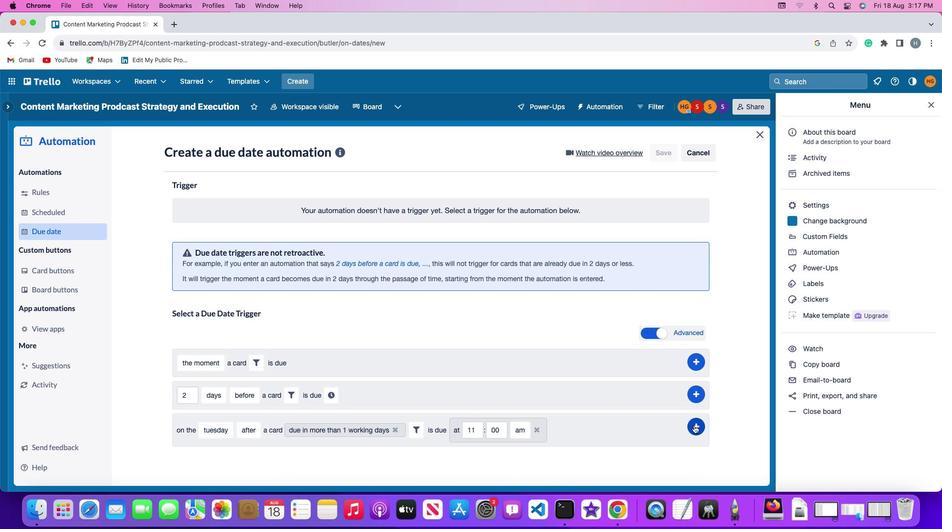
Action: Mouse pressed left at (693, 425)
Screenshot: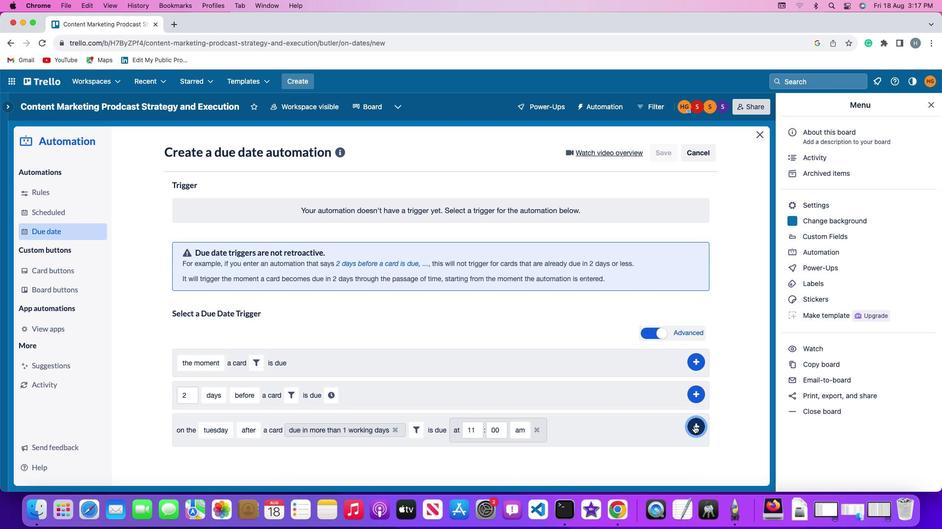 
Action: Mouse moved to (730, 363)
Screenshot: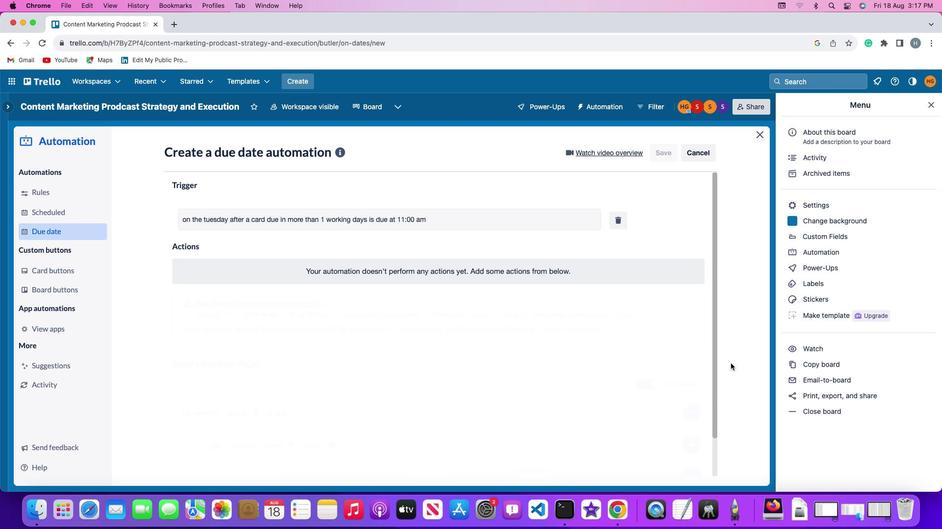 
